 Task: Search for emails with the subject 'Hey India, discover our latest Hybrid Work Report and more' and categorize them.
Action: Mouse moved to (390, 10)
Screenshot: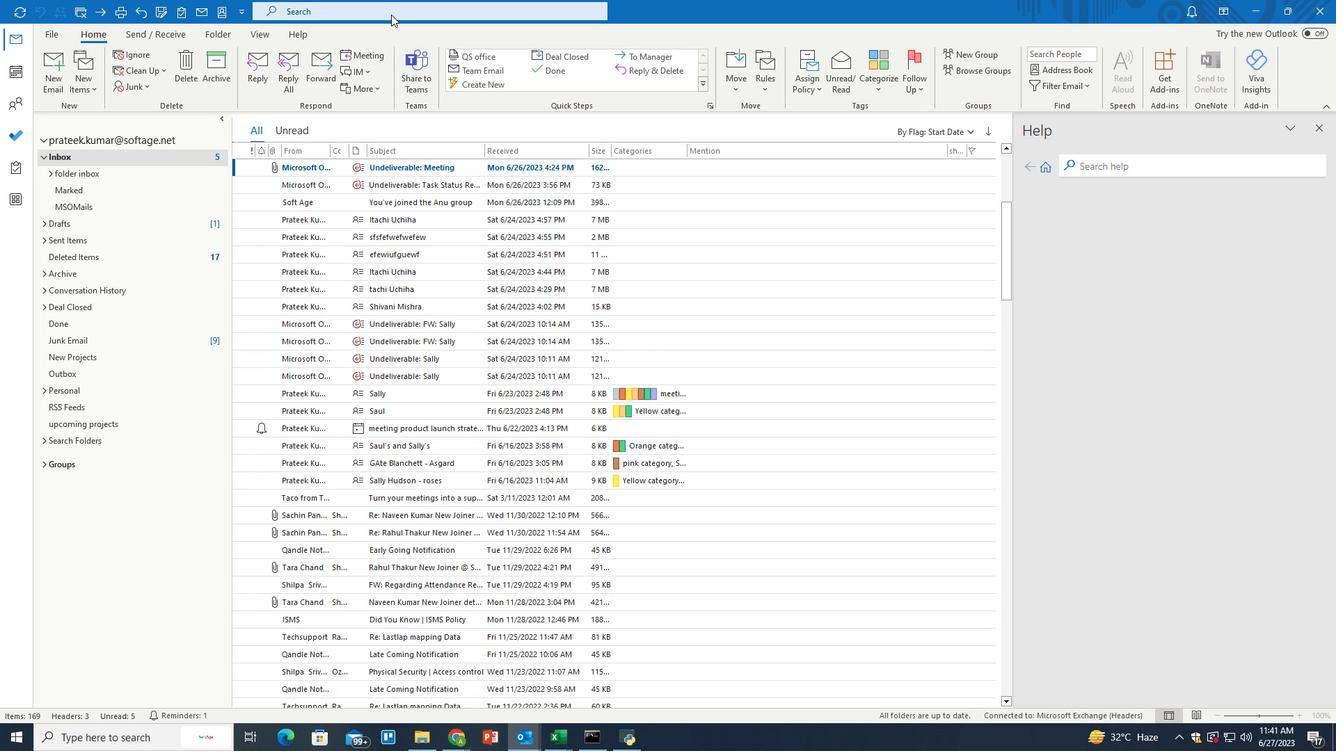 
Action: Mouse pressed left at (390, 10)
Screenshot: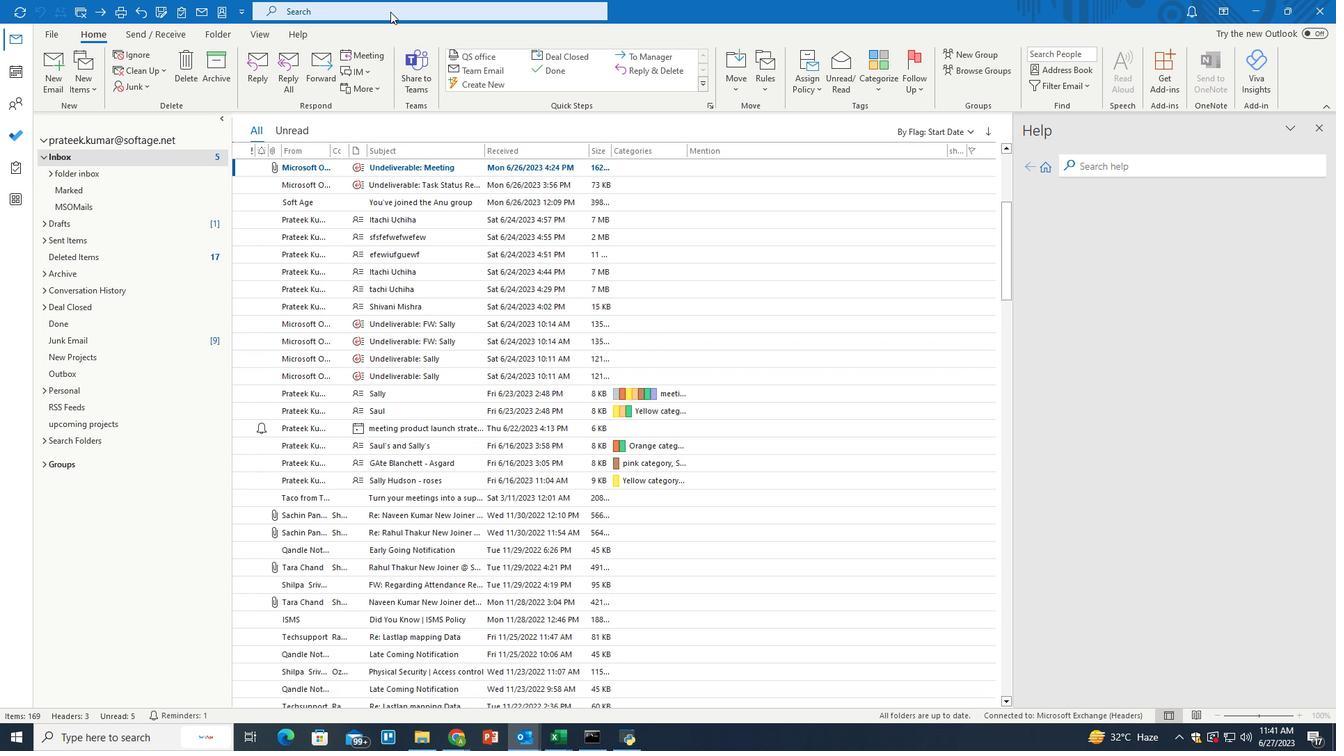 
Action: Mouse moved to (657, 10)
Screenshot: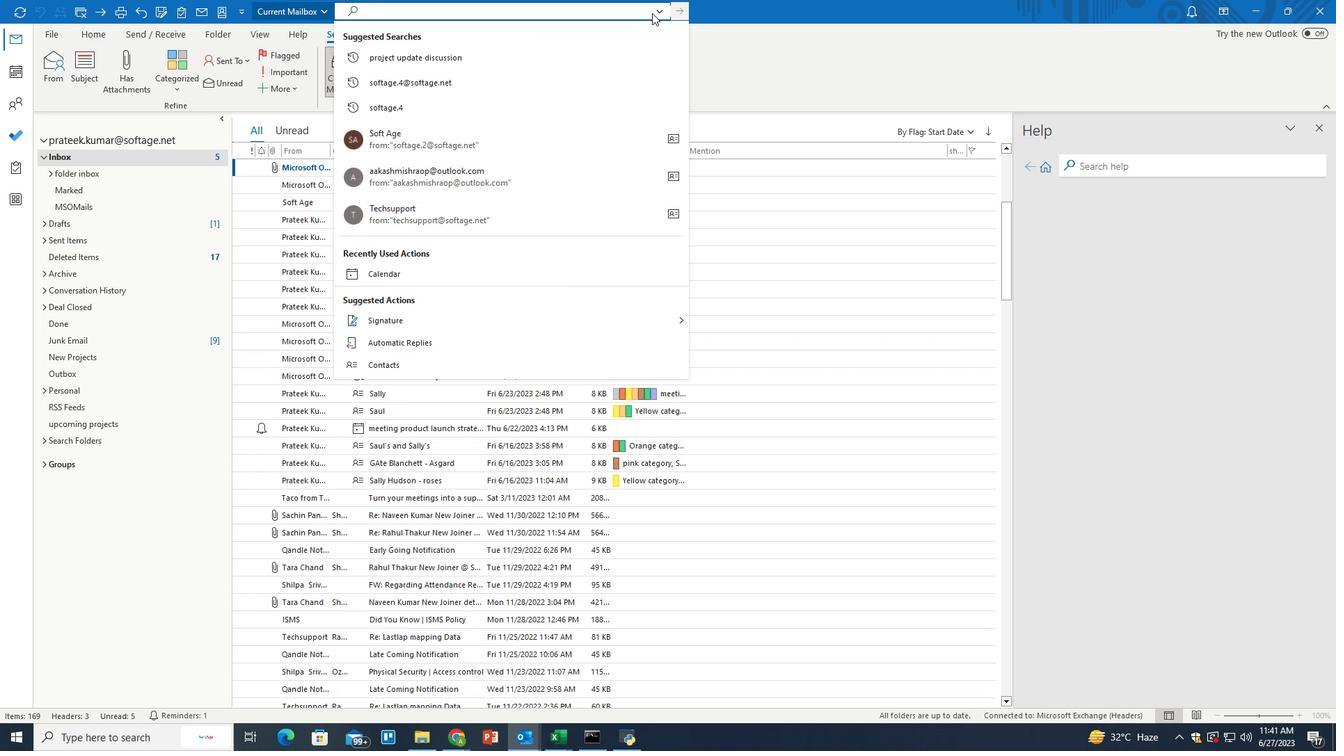 
Action: Mouse pressed left at (657, 10)
Screenshot: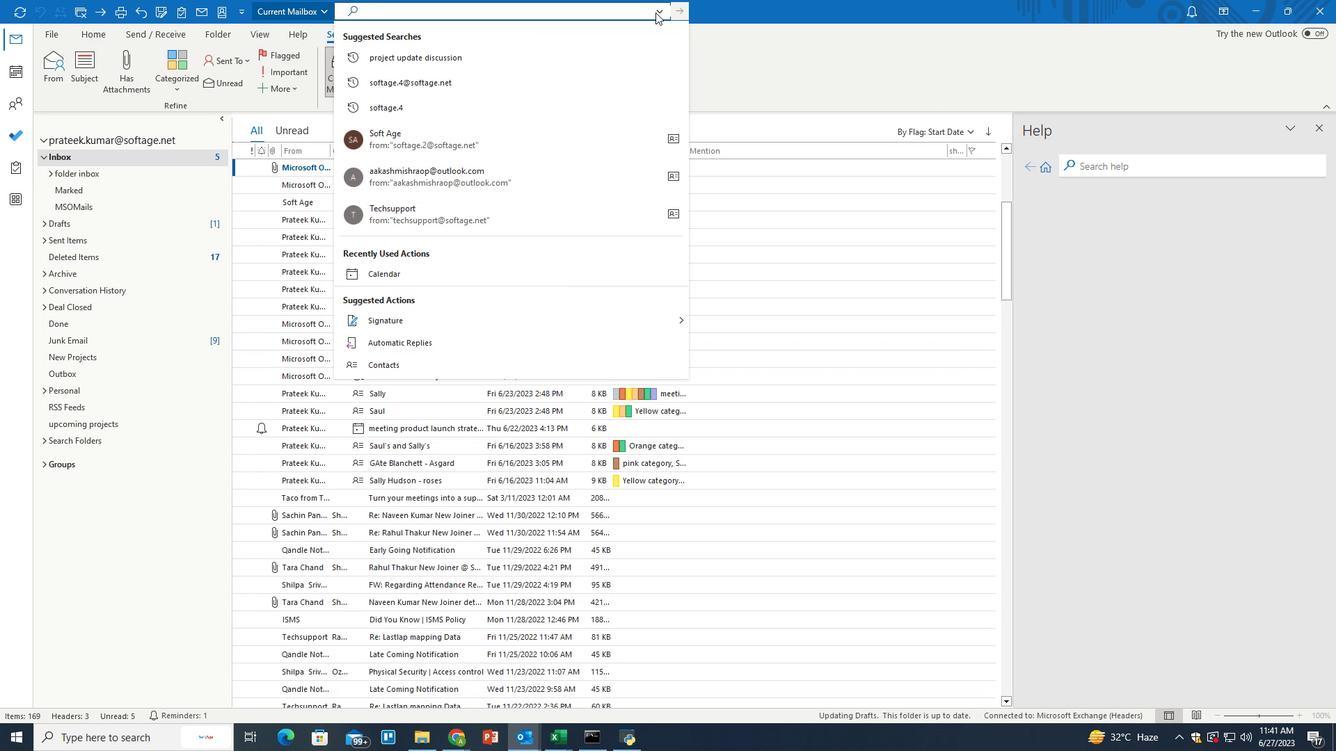 
Action: Mouse moved to (652, 36)
Screenshot: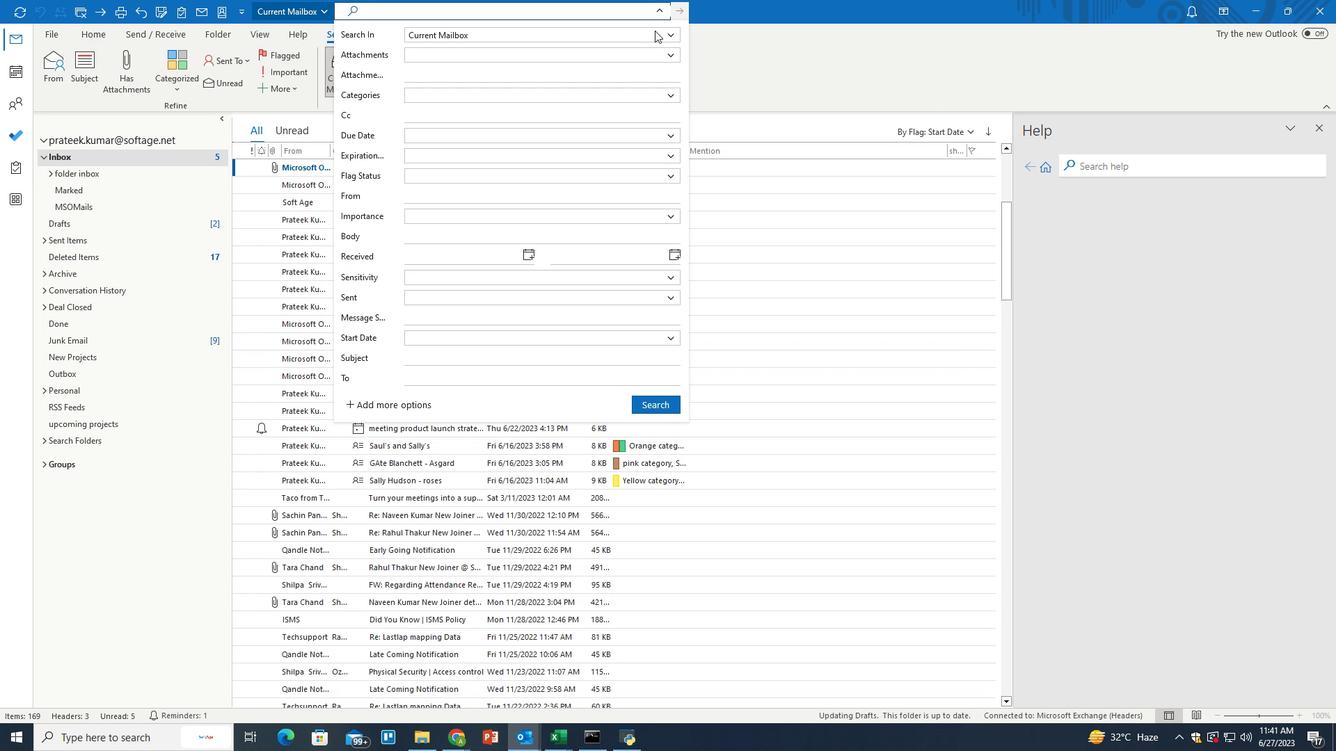 
Action: Mouse pressed left at (652, 36)
Screenshot: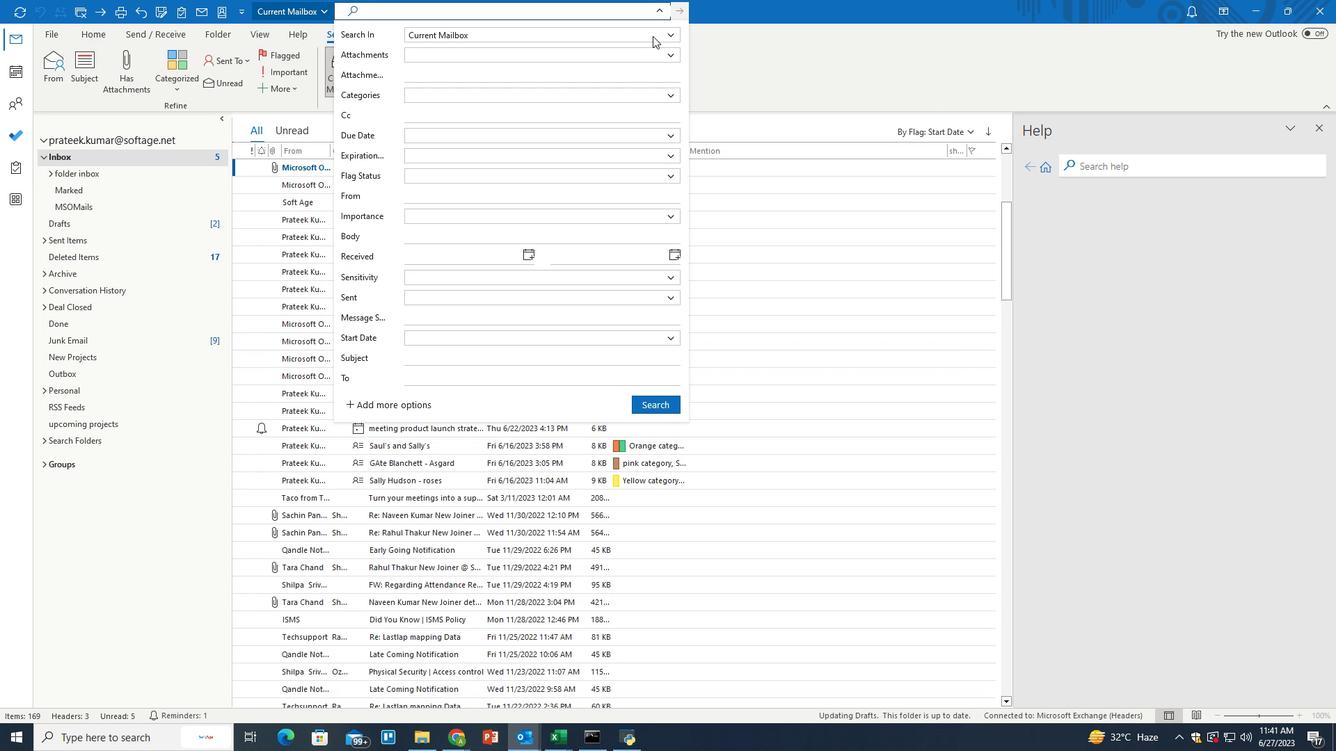 
Action: Mouse moved to (466, 75)
Screenshot: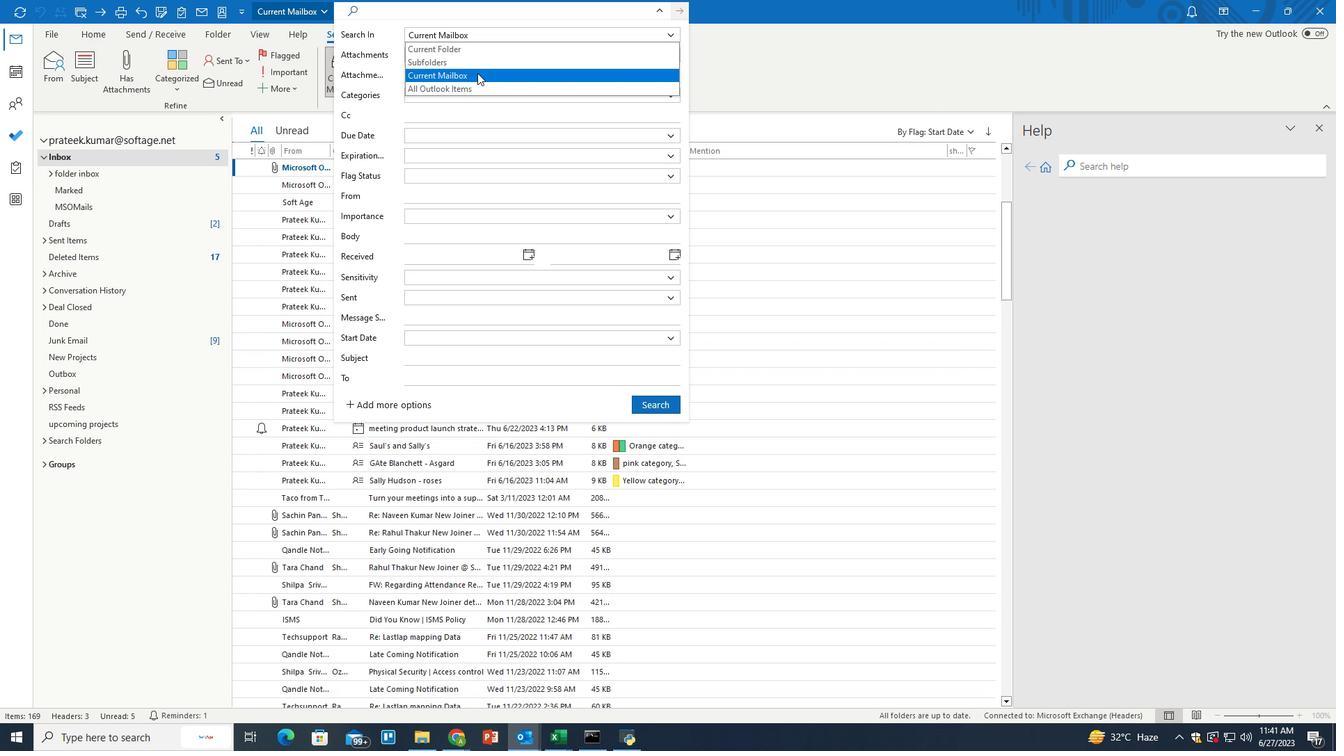
Action: Mouse pressed left at (466, 75)
Screenshot: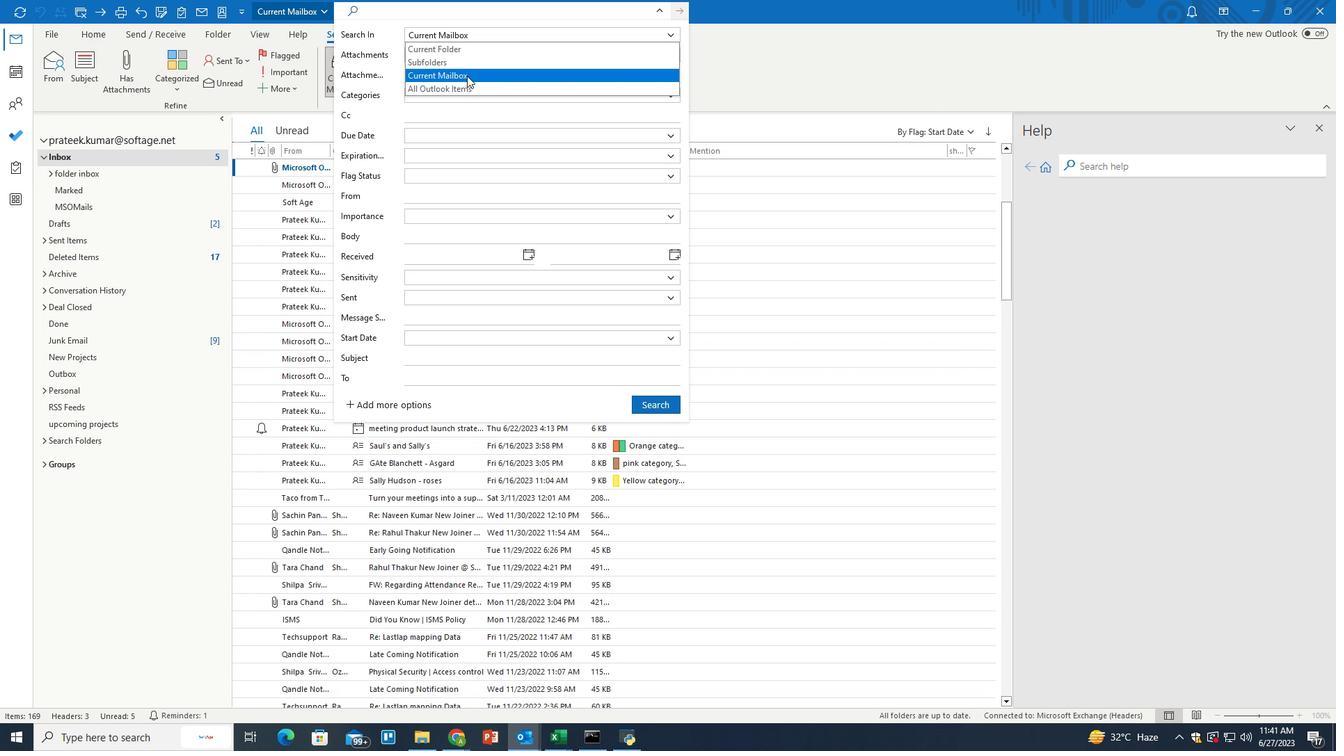 
Action: Mouse moved to (426, 356)
Screenshot: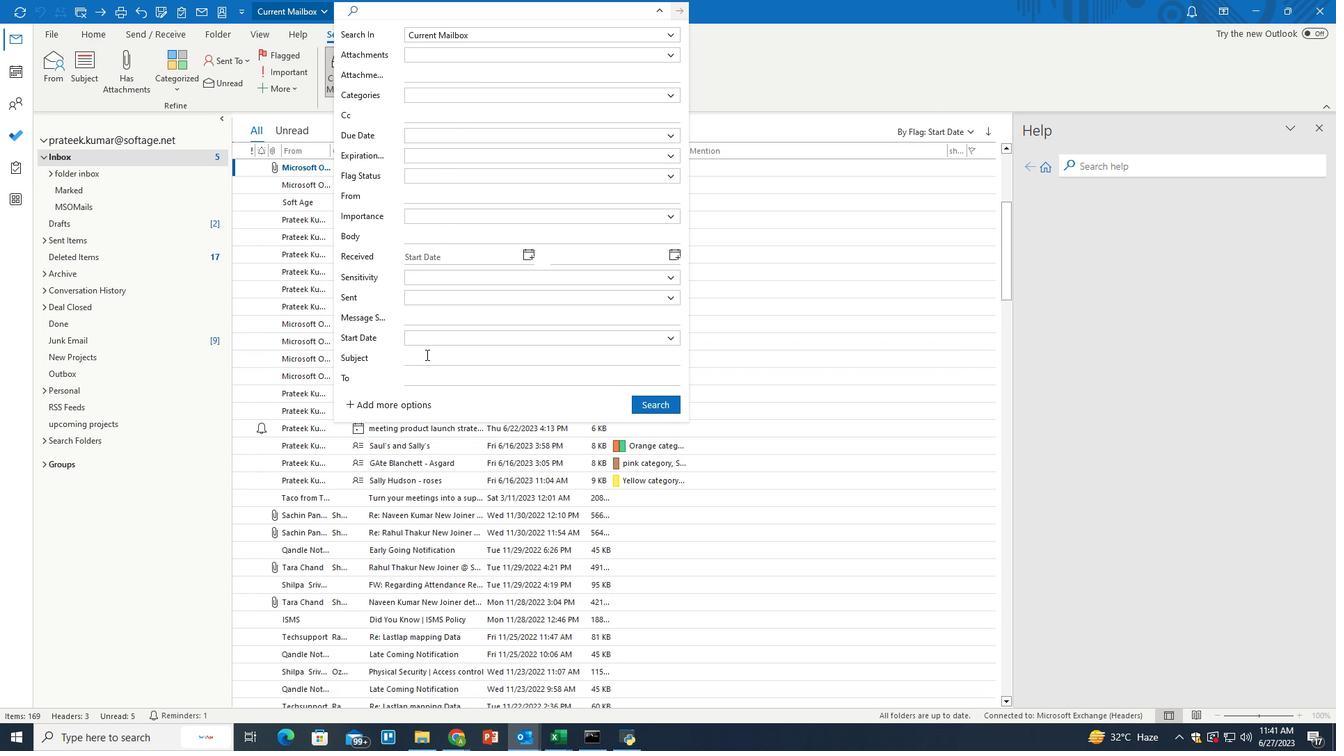 
Action: Mouse pressed left at (426, 356)
Screenshot: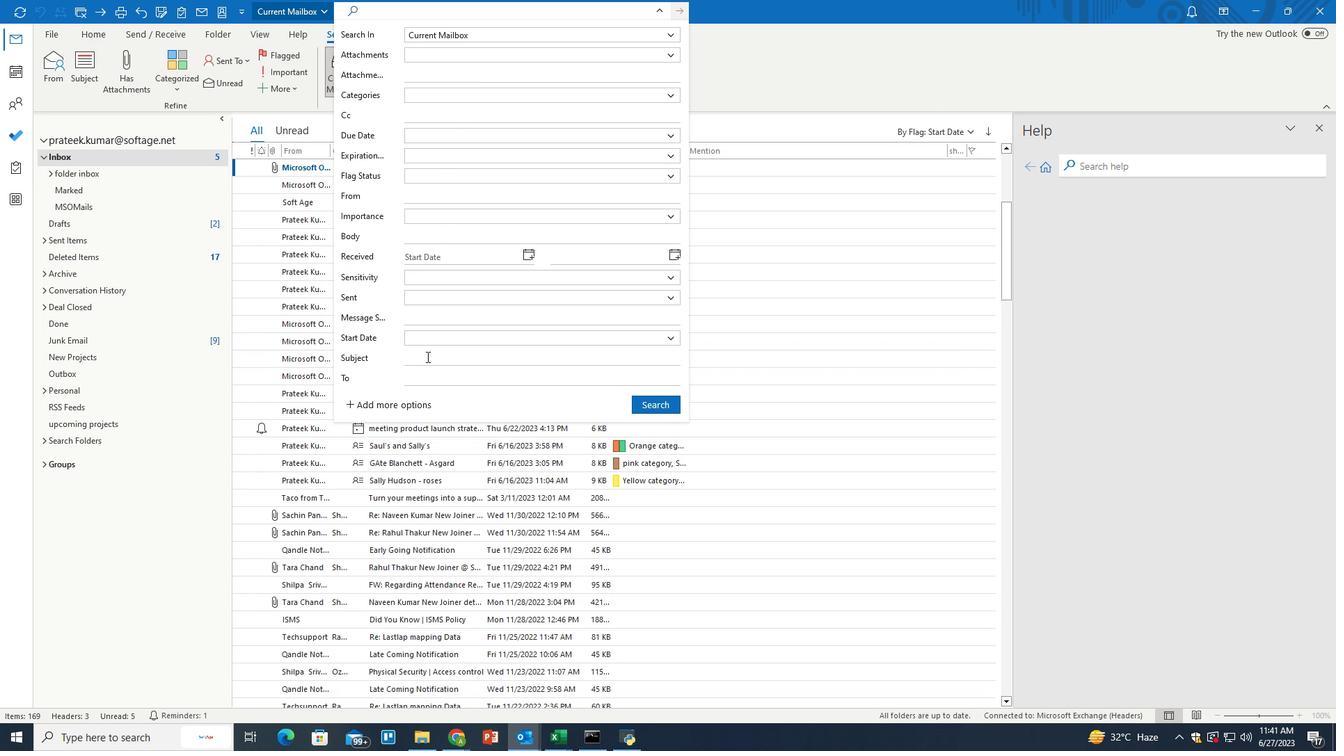 
Action: Mouse moved to (427, 357)
Screenshot: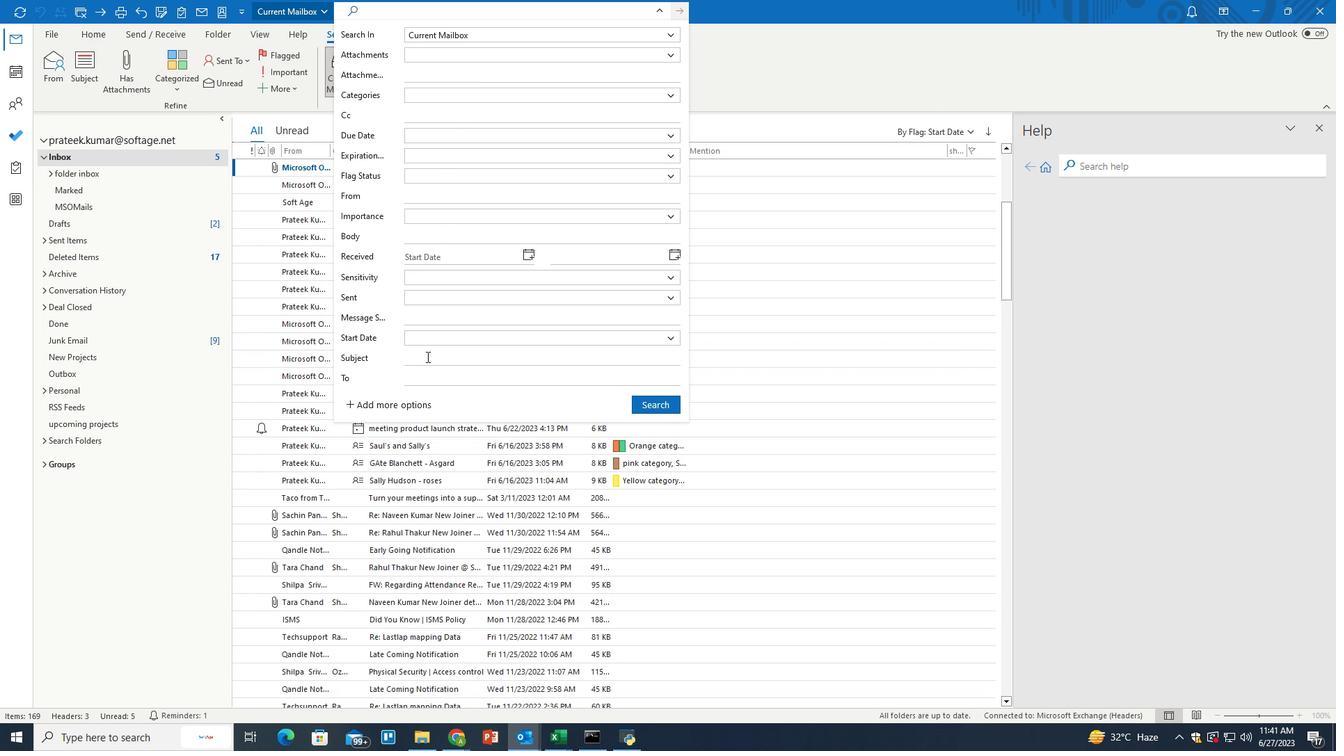 
Action: Key pressed <Key.shift>Hey<Key.space><Key.shift>India,<Key.space>discover<Key.space>our<Key.space>latest<Key.space><Key.shift>Hybrid<Key.space><Key.shift>Word<Key.backspace>k<Key.space><Key.shift>Report<Key.space>and<Key.space>more<Key.shift>!
Screenshot: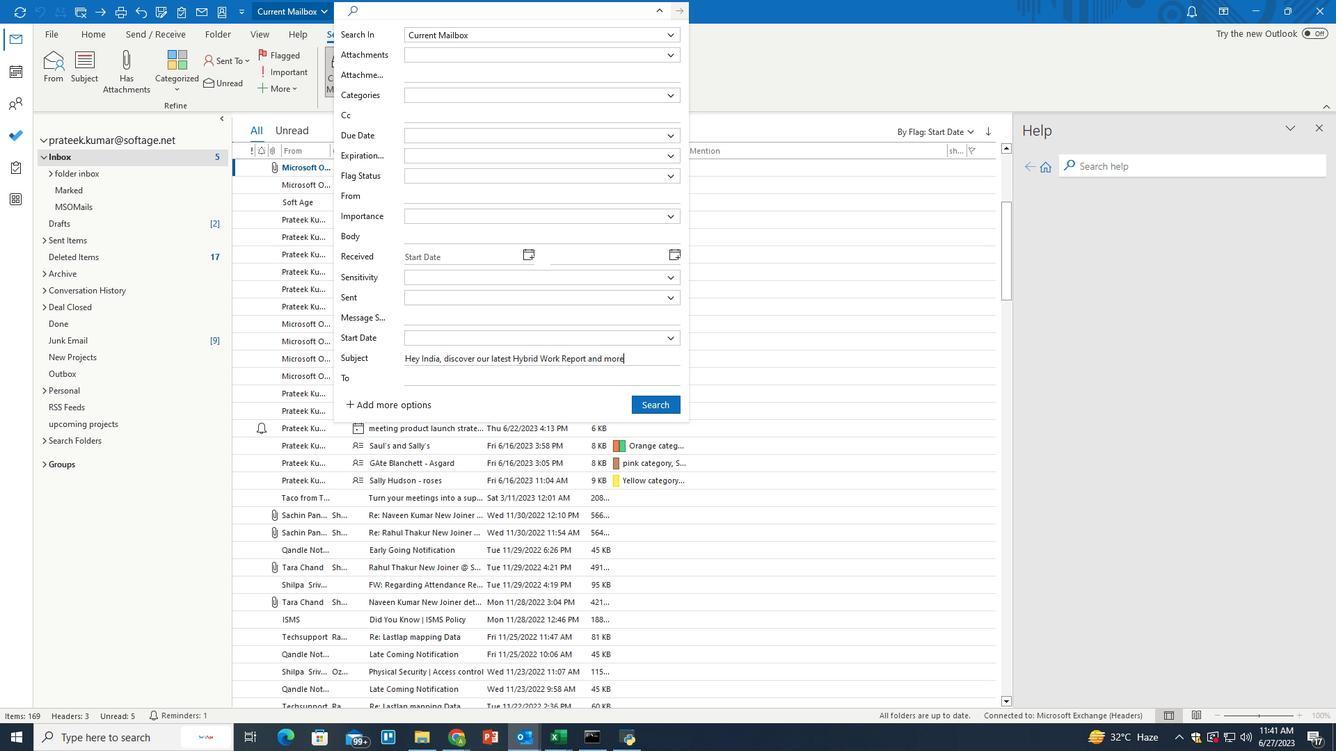 
Action: Mouse moved to (646, 396)
Screenshot: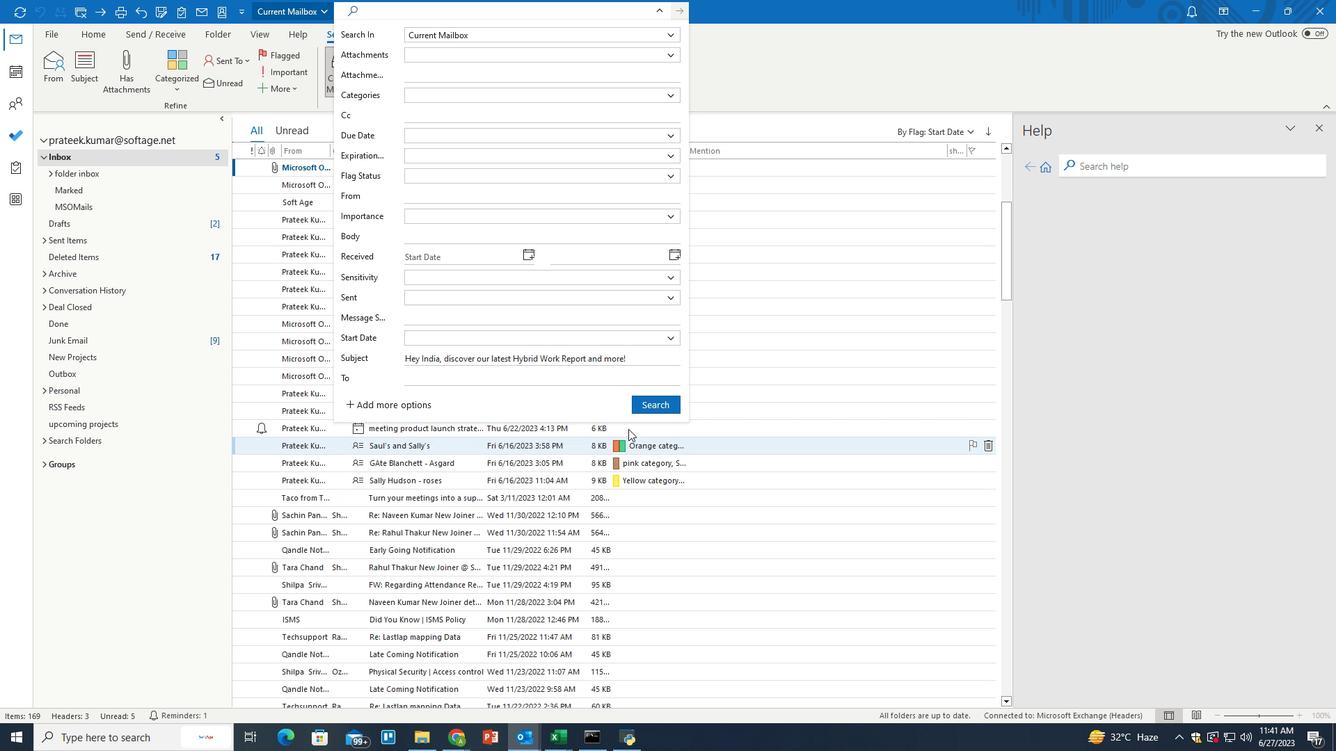 
Action: Mouse pressed left at (646, 396)
Screenshot: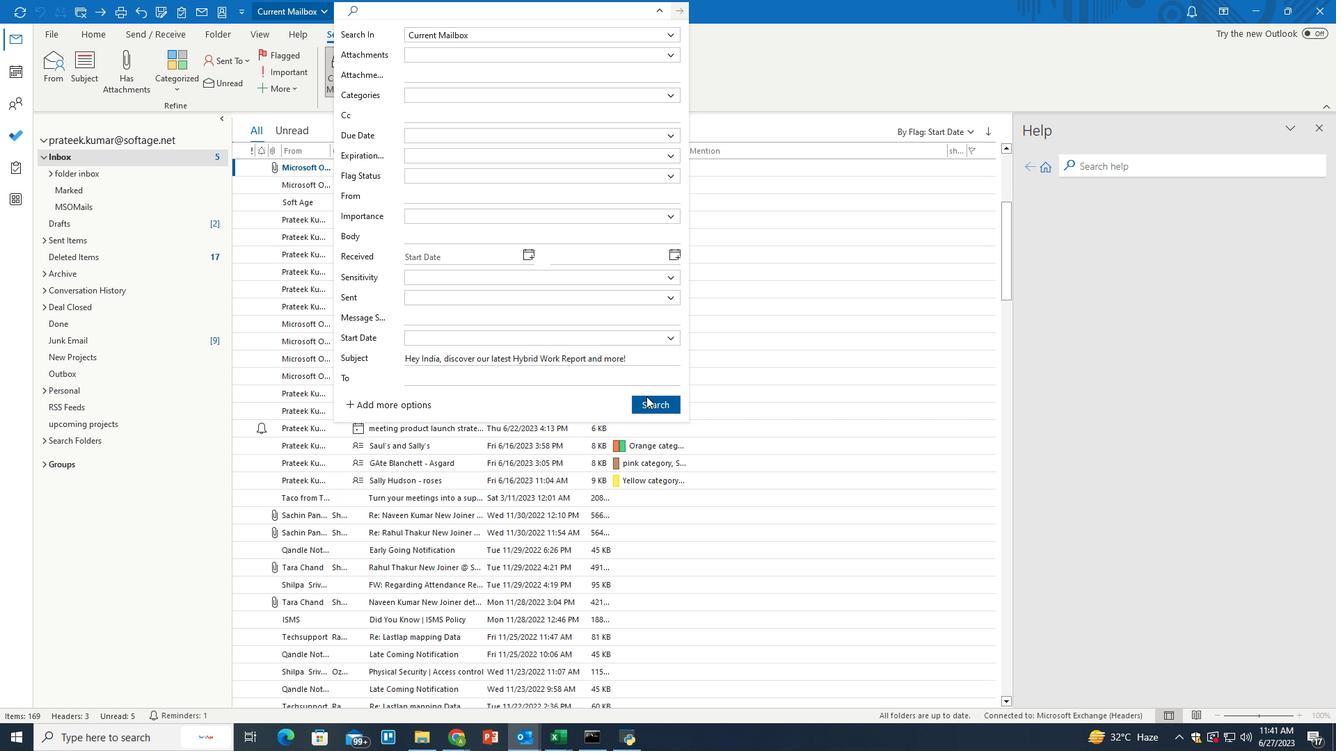 
Action: Mouse moved to (96, 36)
Screenshot: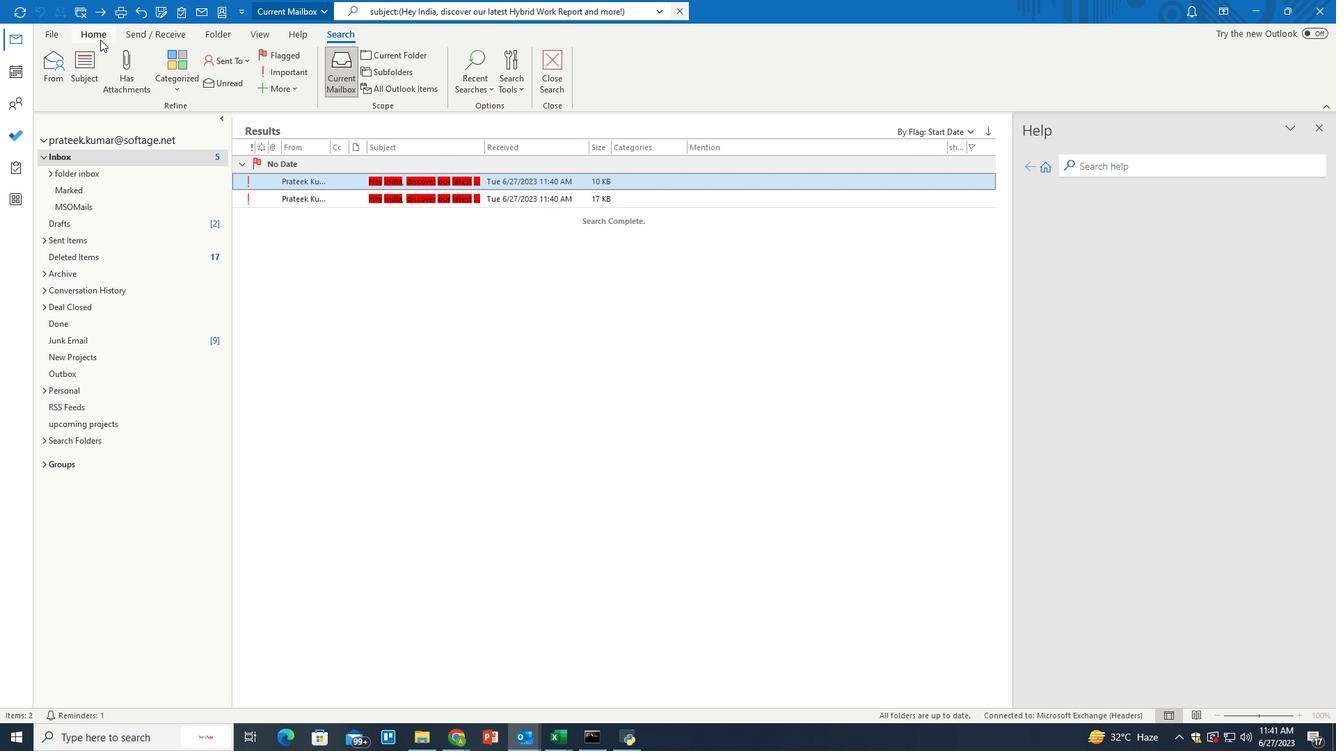 
Action: Mouse pressed left at (96, 36)
Screenshot: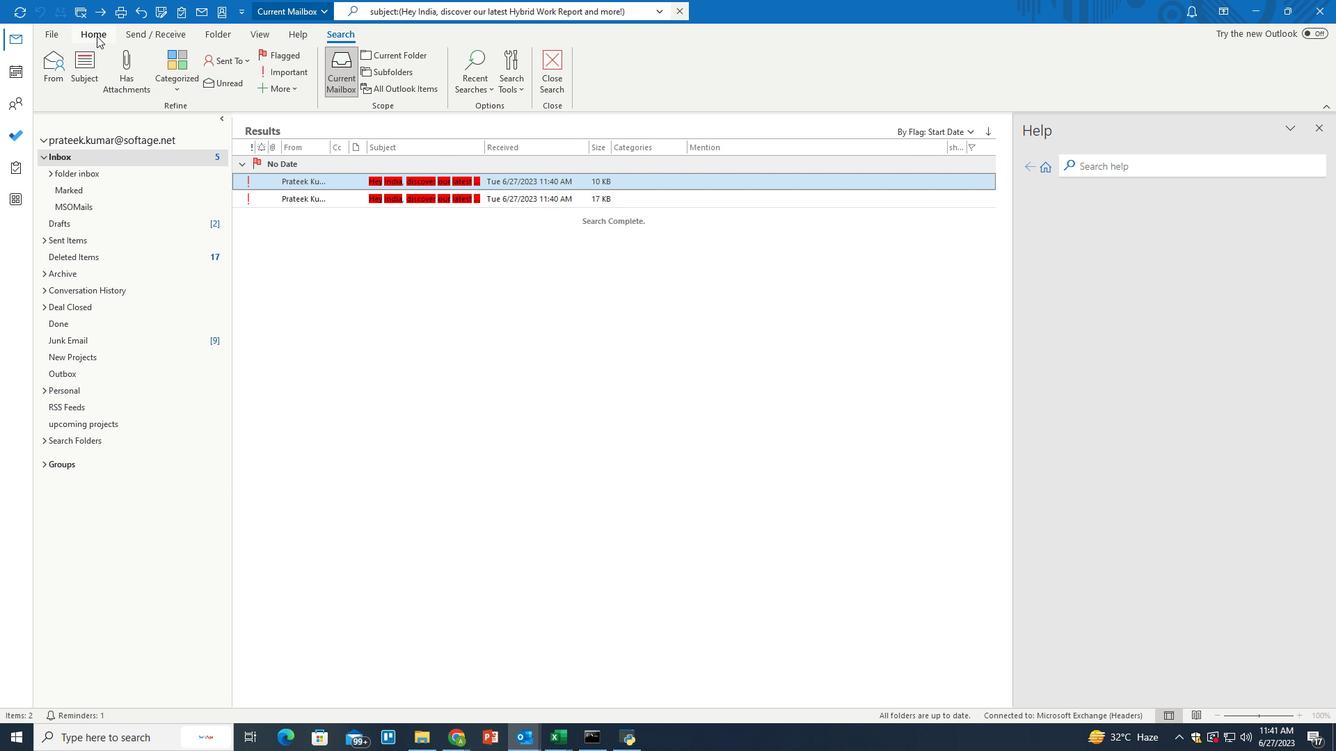 
Action: Mouse moved to (631, 183)
Screenshot: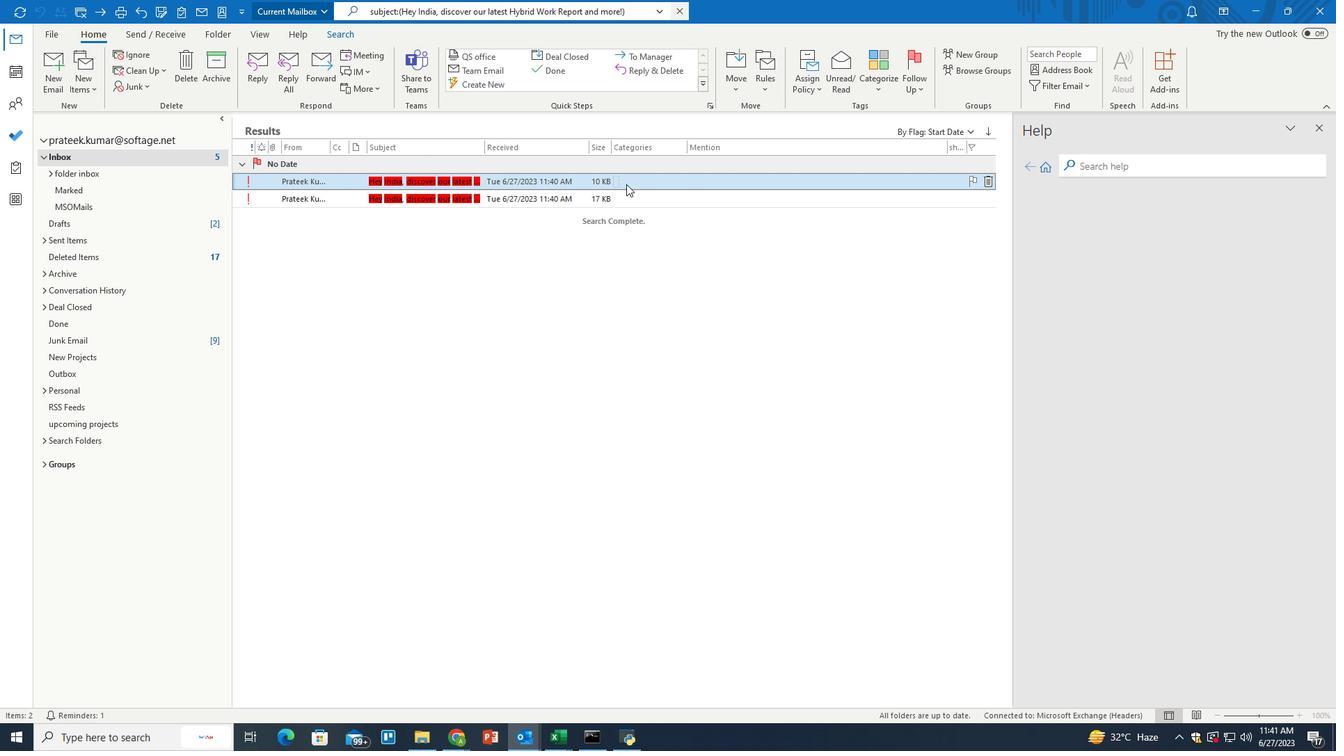 
Action: Mouse pressed left at (631, 183)
Screenshot: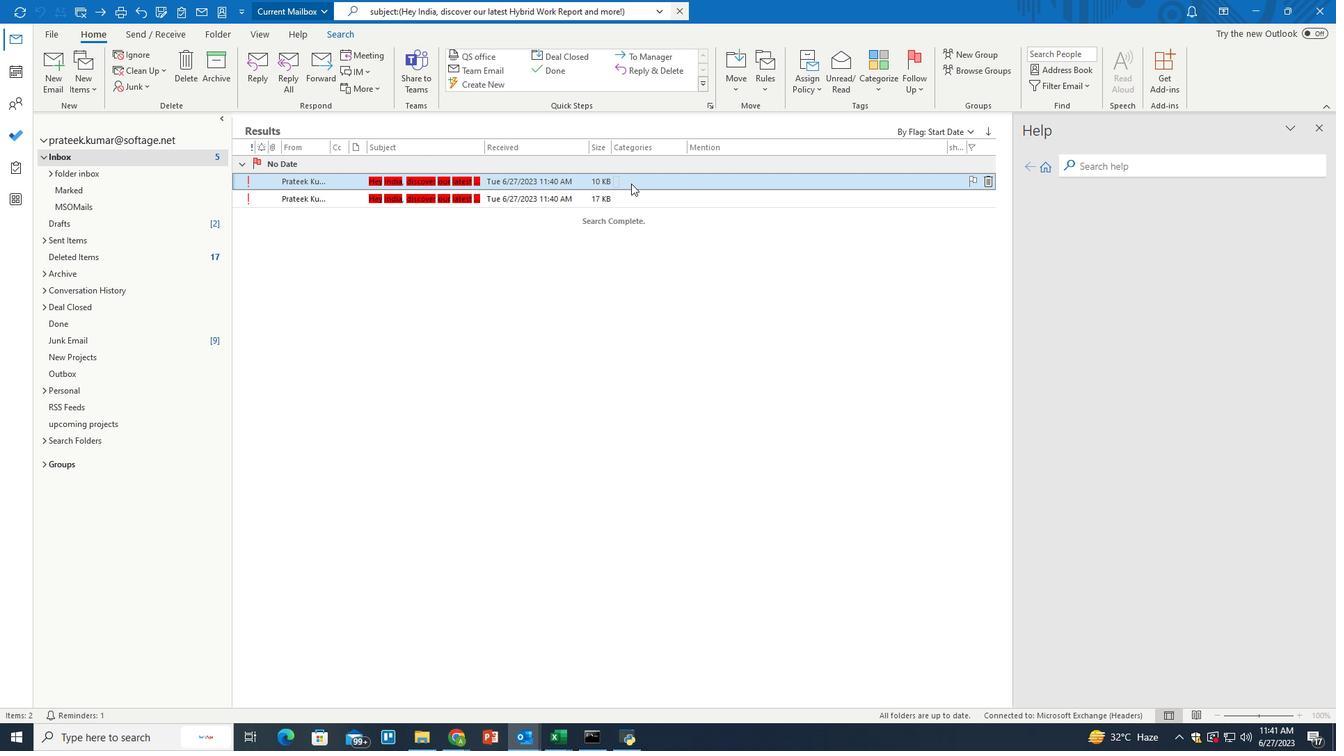
Action: Mouse moved to (884, 76)
Screenshot: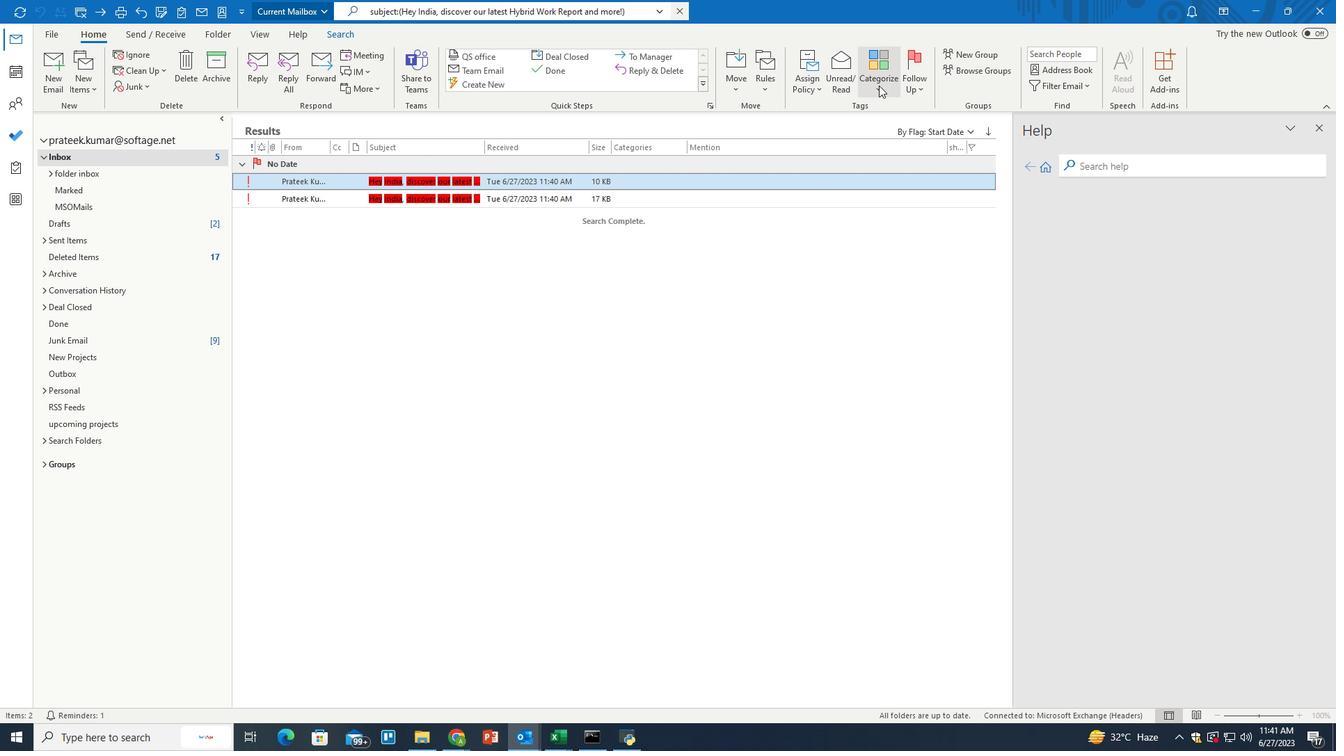 
Action: Mouse pressed left at (884, 76)
Screenshot: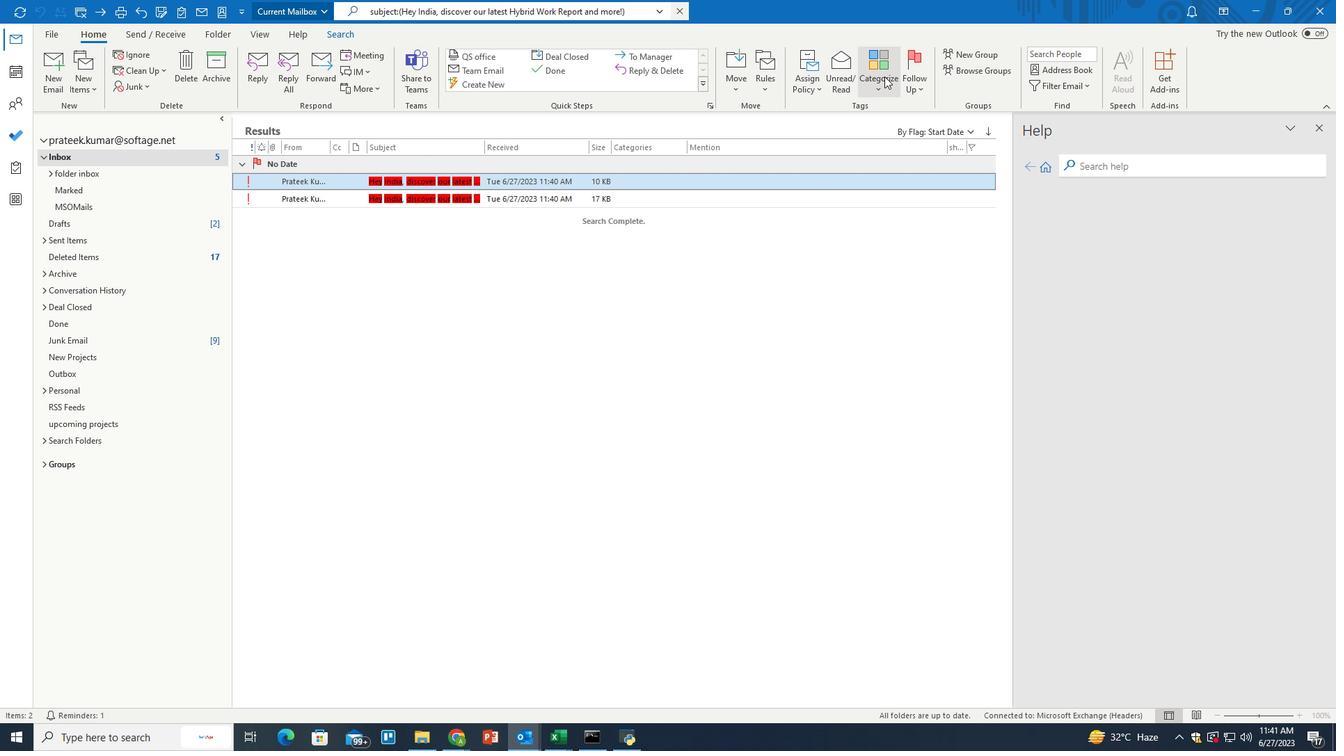 
Action: Mouse moved to (905, 247)
Screenshot: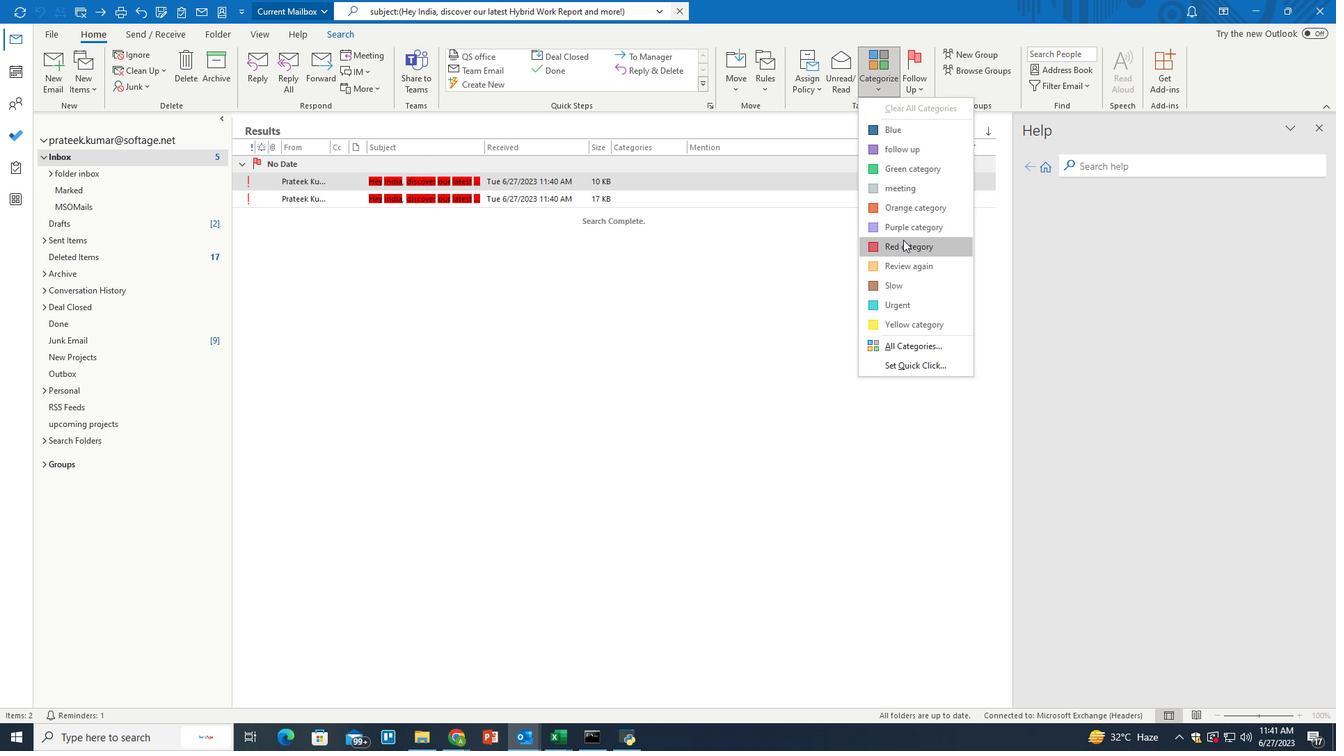 
Action: Mouse pressed left at (905, 247)
Screenshot: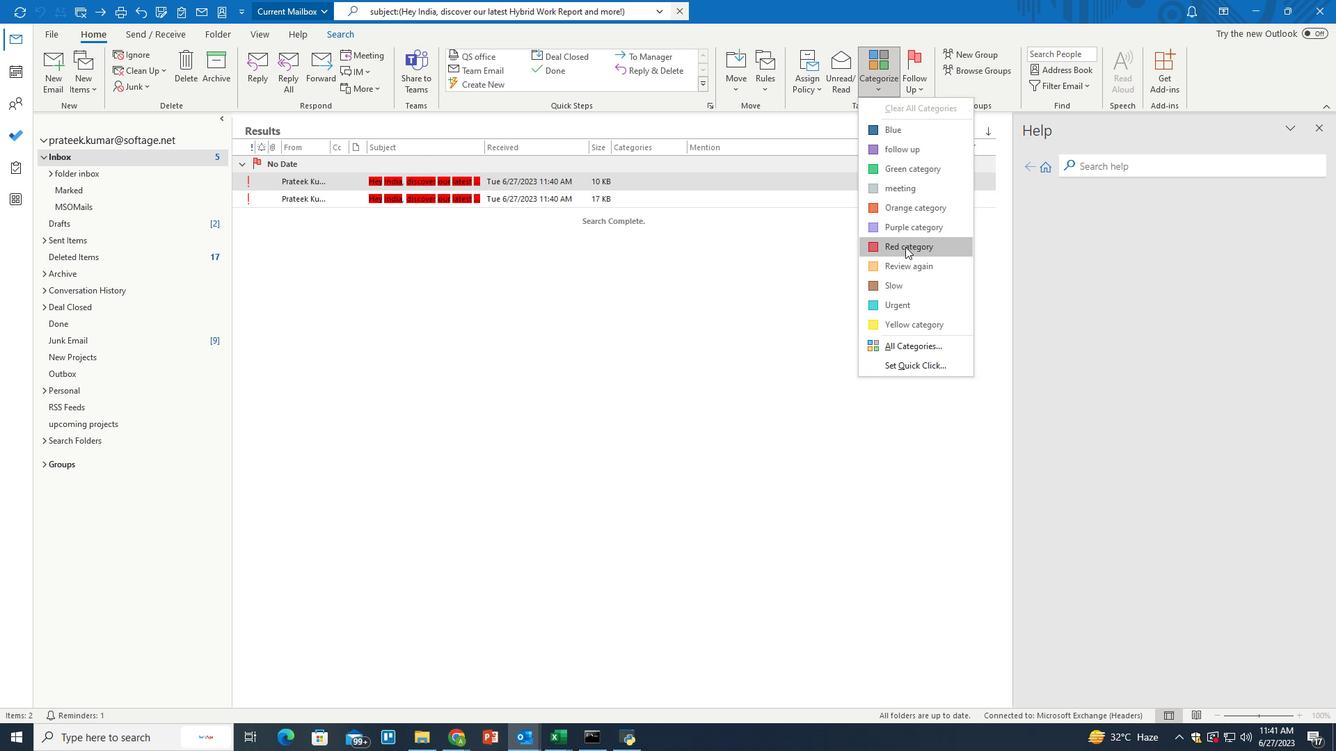 
Action: Mouse moved to (658, 269)
Screenshot: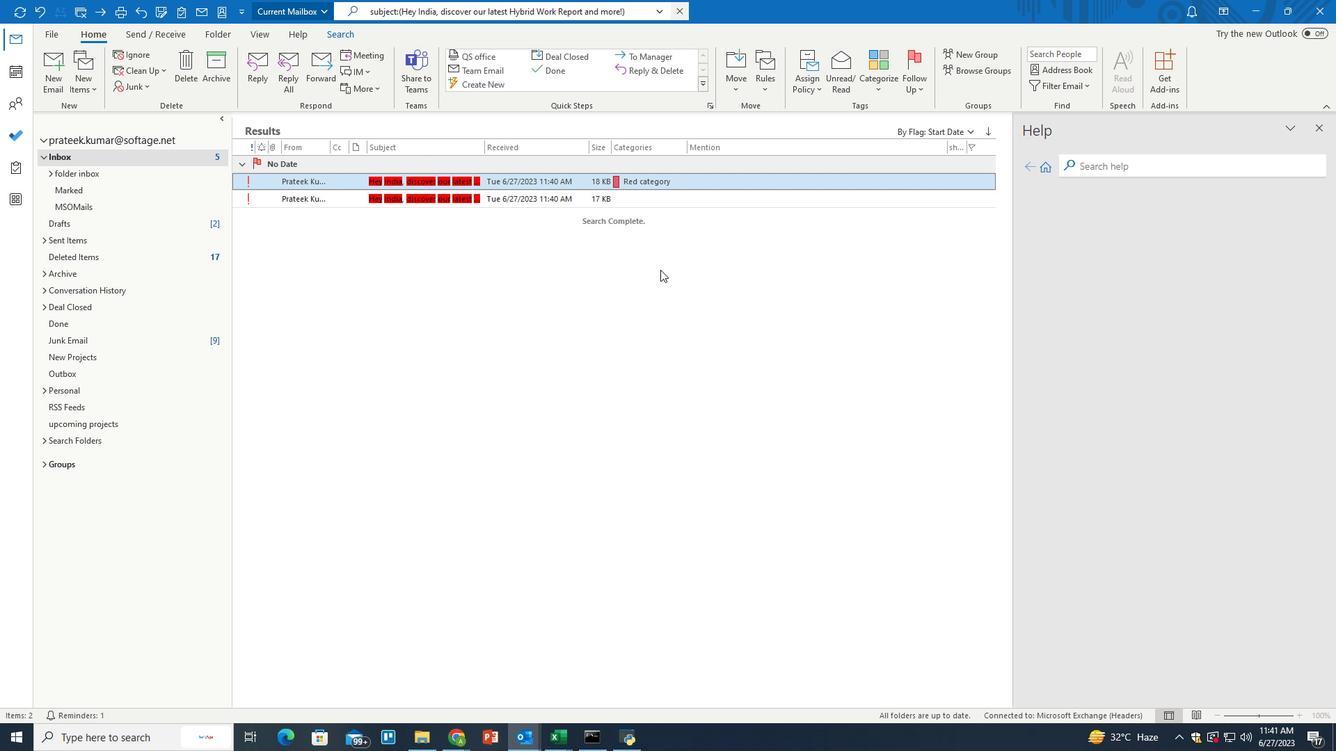 
